 Task: Change the delay to 2000 in the autorun.
Action: Mouse moved to (72, 545)
Screenshot: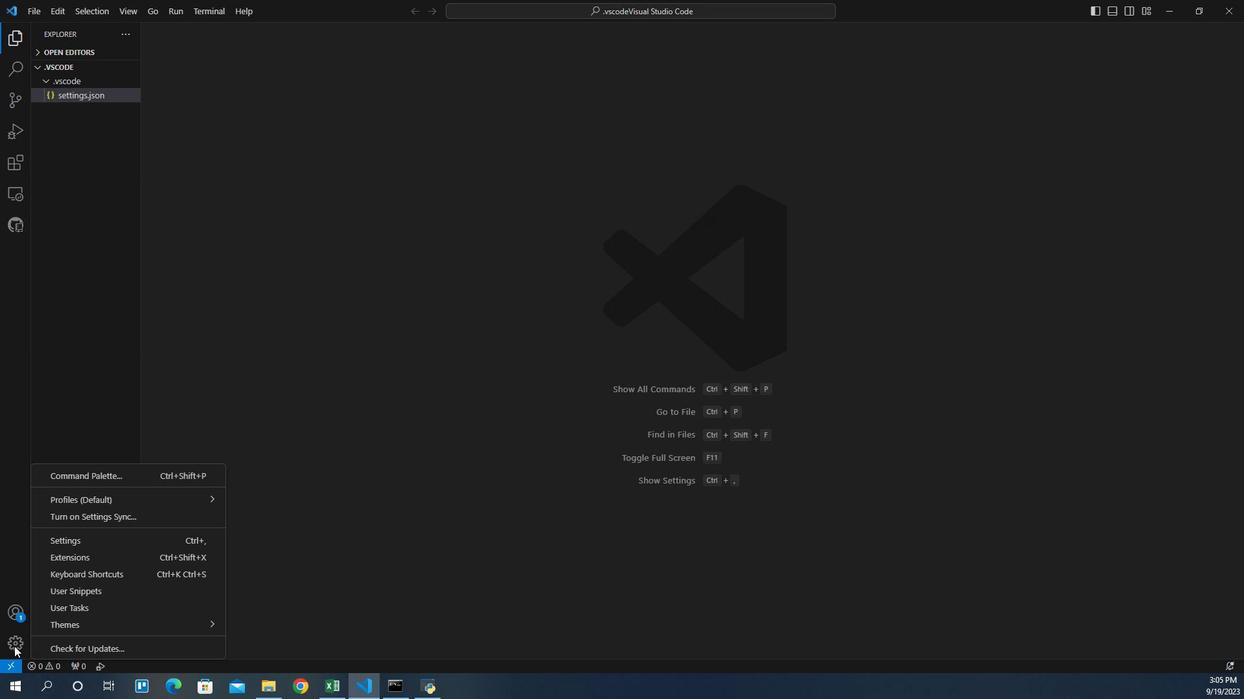 
Action: Mouse pressed left at (72, 545)
Screenshot: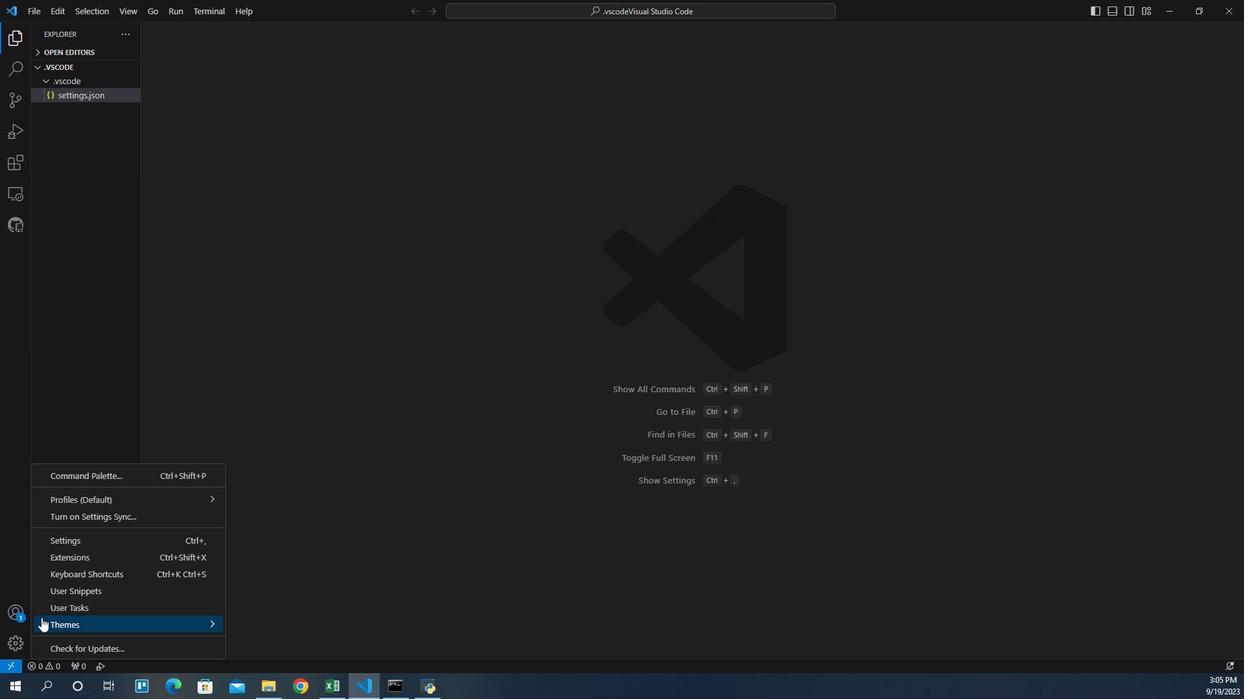 
Action: Mouse moved to (115, 464)
Screenshot: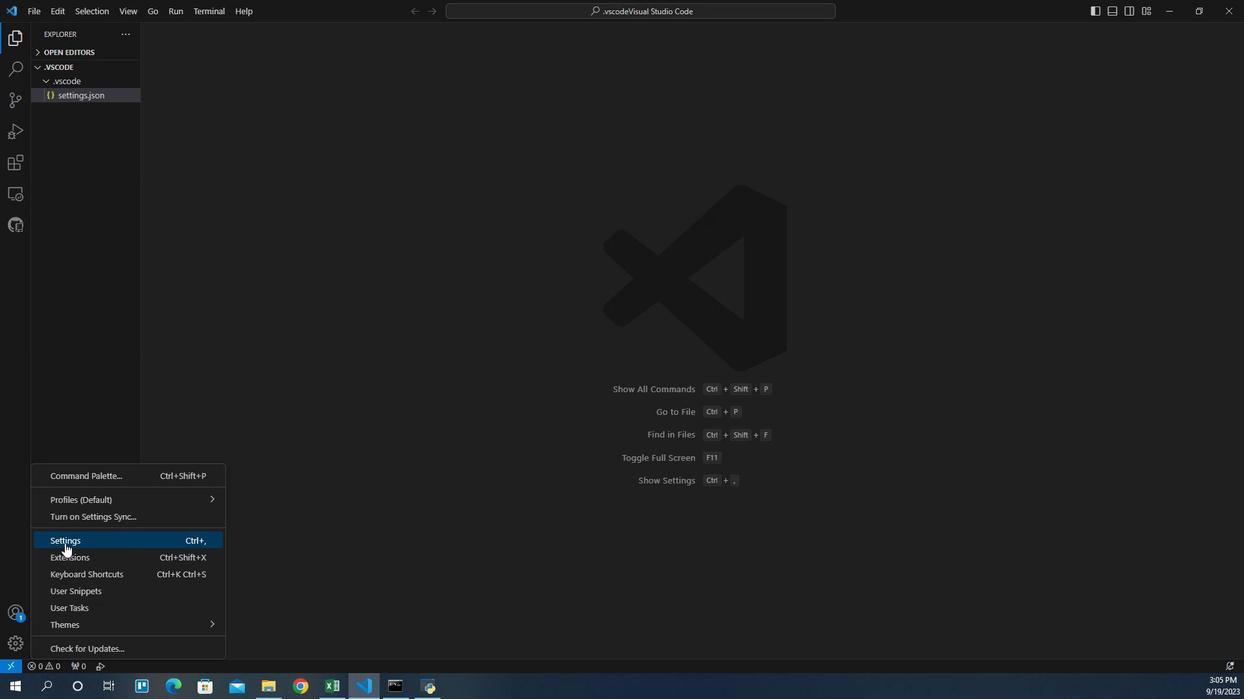 
Action: Mouse pressed left at (115, 464)
Screenshot: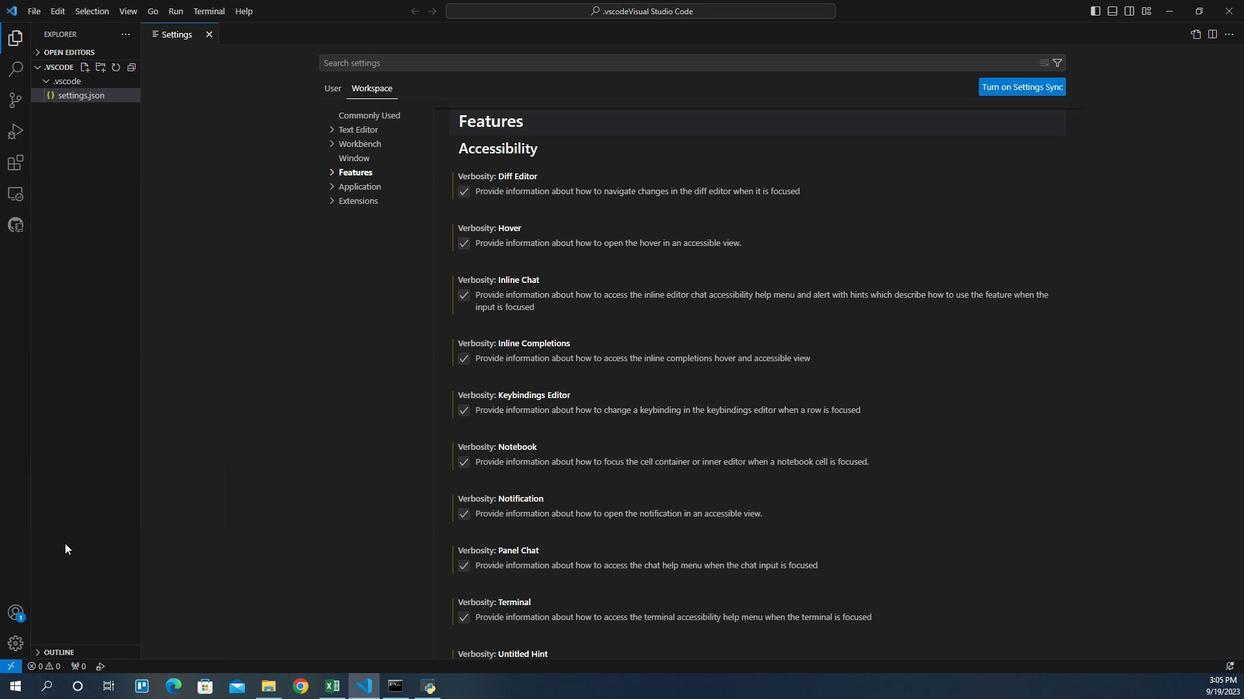 
Action: Mouse moved to (365, 106)
Screenshot: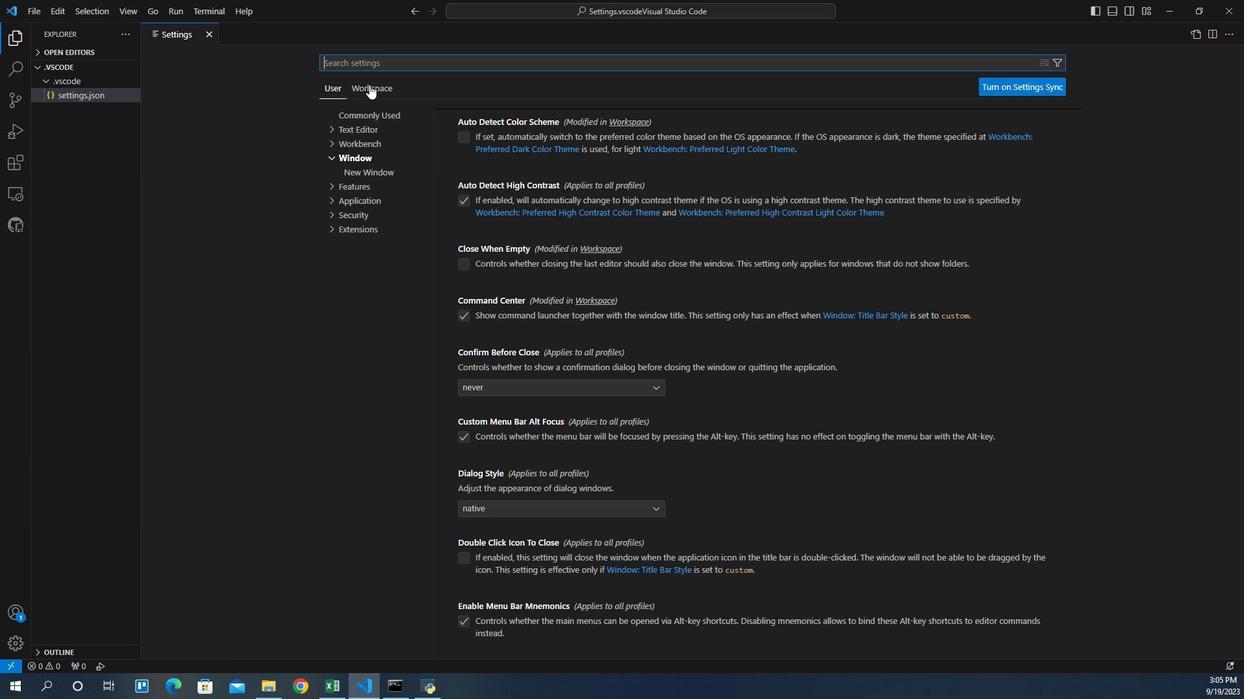 
Action: Mouse pressed left at (365, 106)
Screenshot: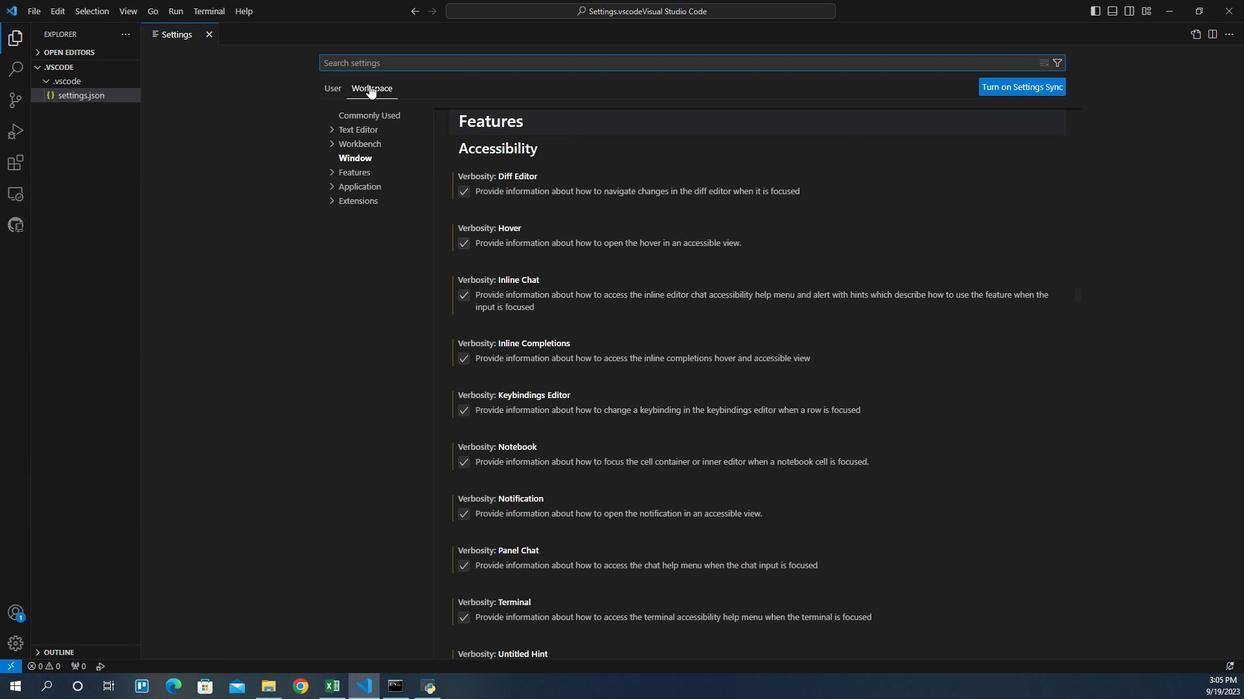 
Action: Mouse moved to (344, 173)
Screenshot: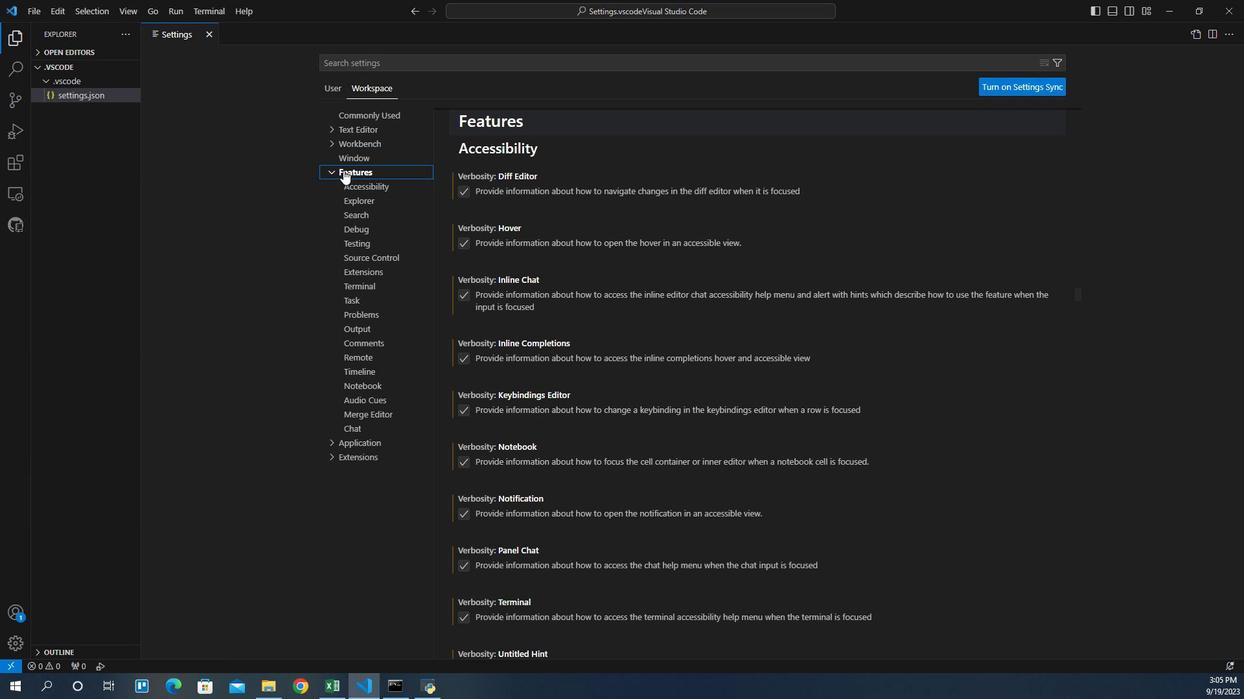 
Action: Mouse pressed left at (344, 173)
Screenshot: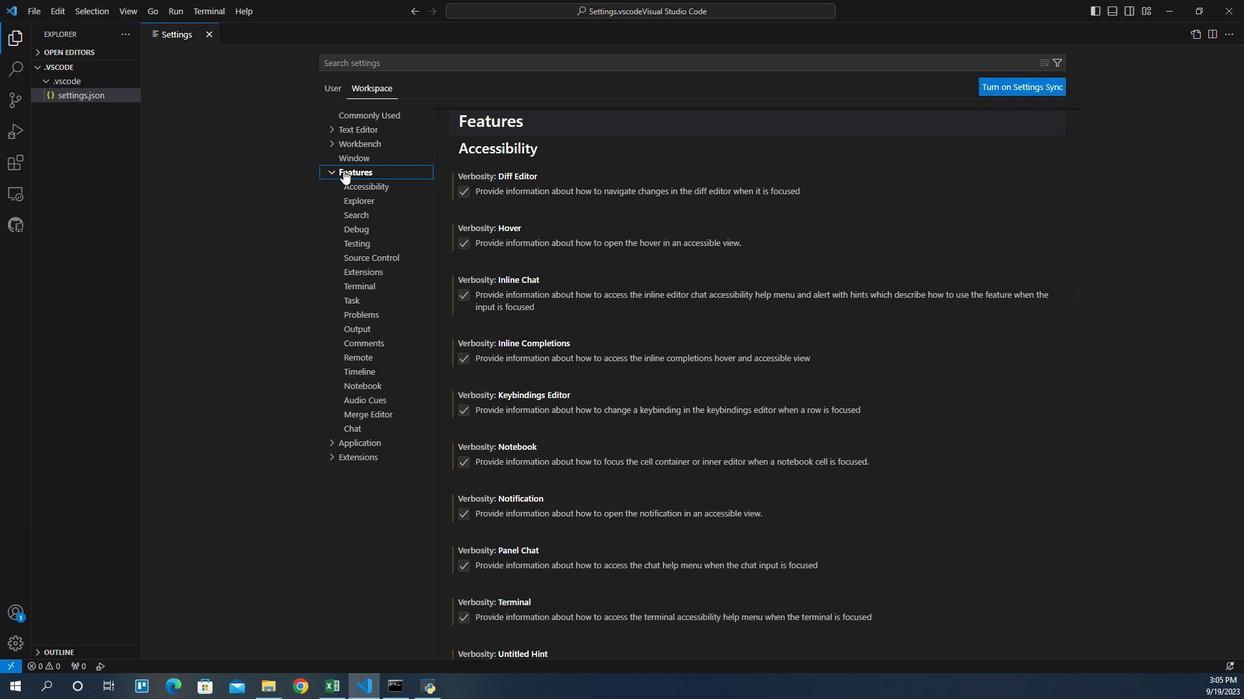 
Action: Mouse moved to (351, 228)
Screenshot: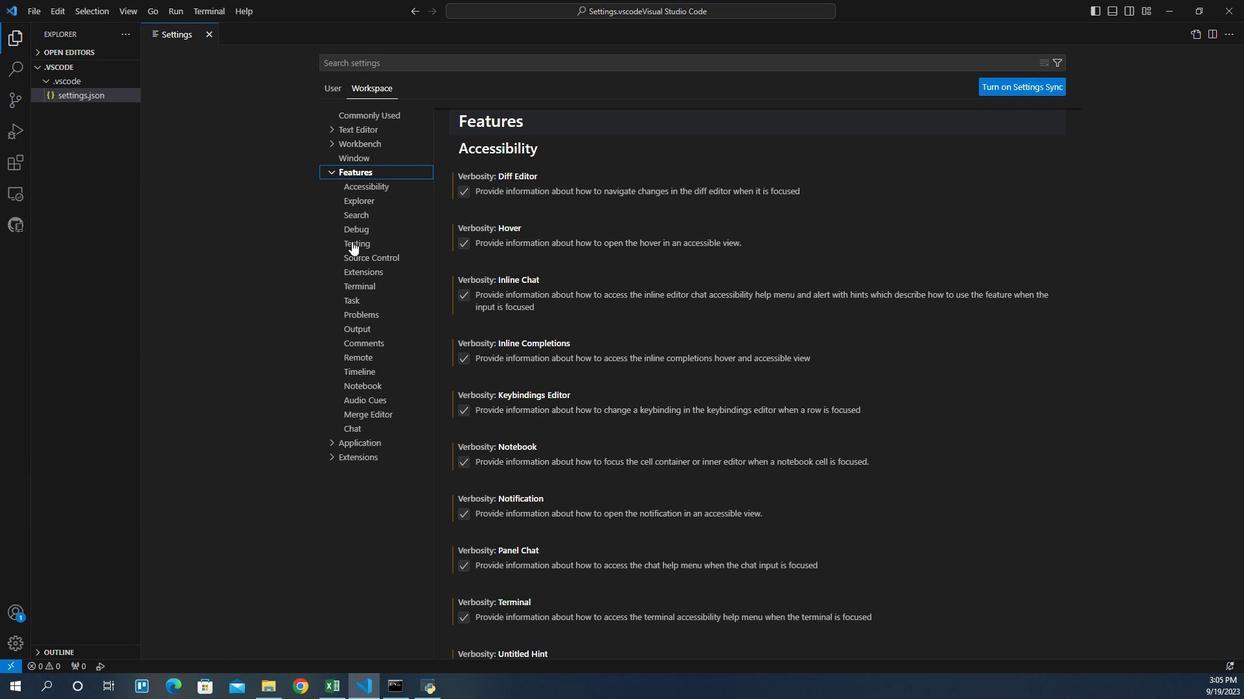 
Action: Mouse pressed left at (351, 228)
Screenshot: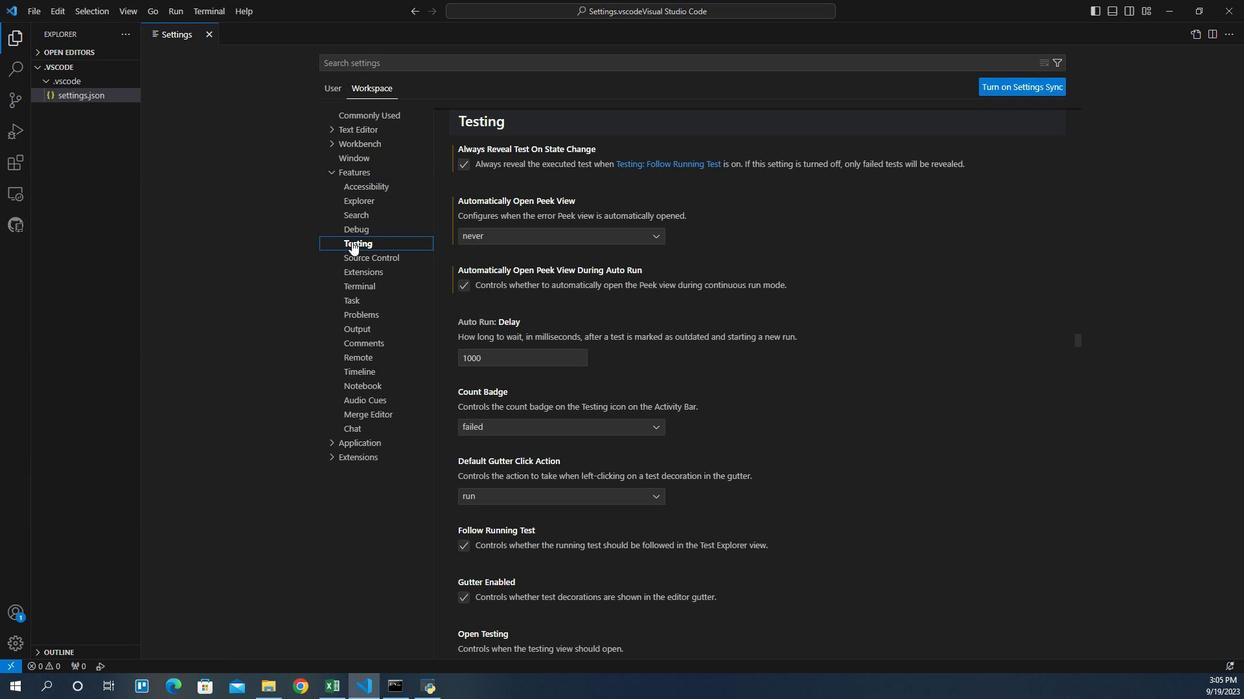
Action: Mouse moved to (461, 316)
Screenshot: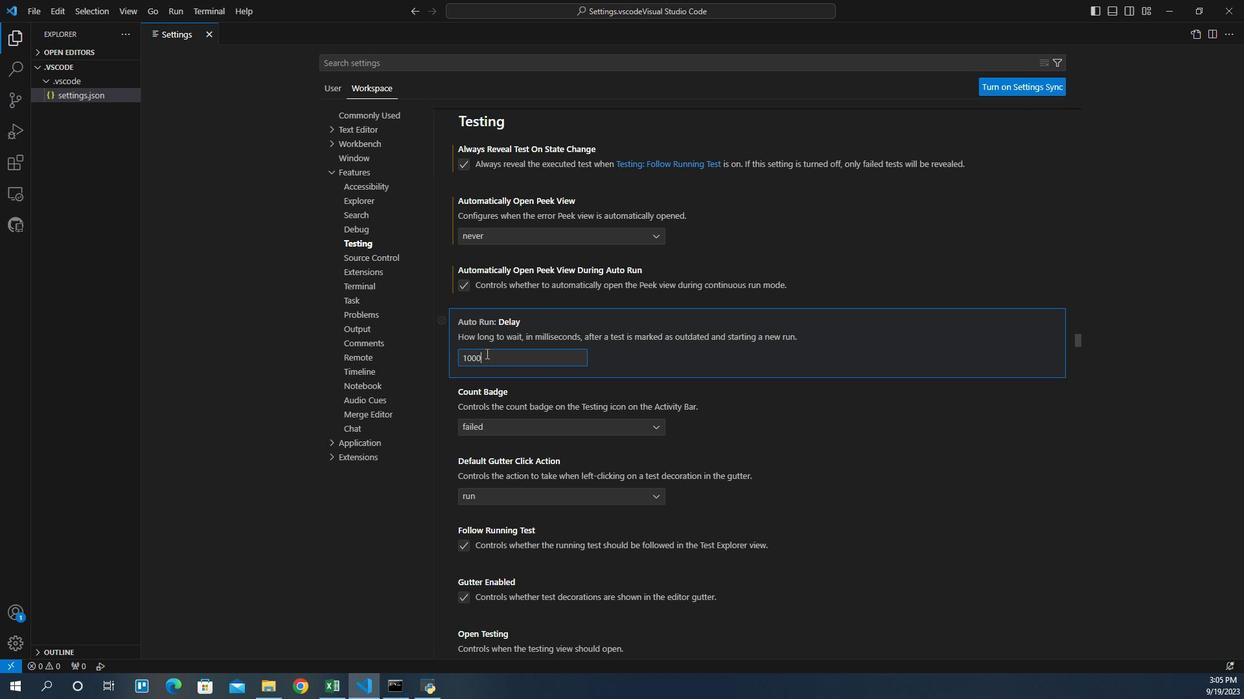 
Action: Mouse pressed left at (461, 316)
Screenshot: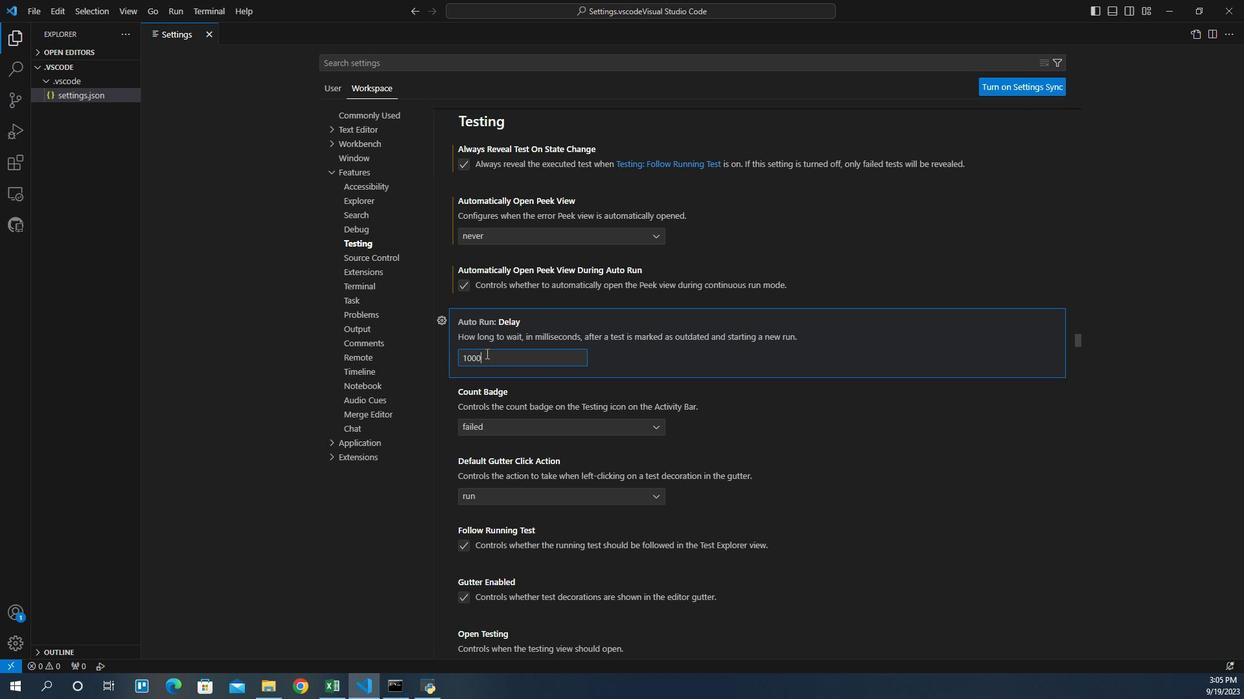 
Action: Key pressed <Key.backspace><Key.backspace><Key.backspace><Key.backspace><Key.backspace><Key.backspace><Key.backspace><Key.backspace><Key.backspace><Key.backspace>2000
Screenshot: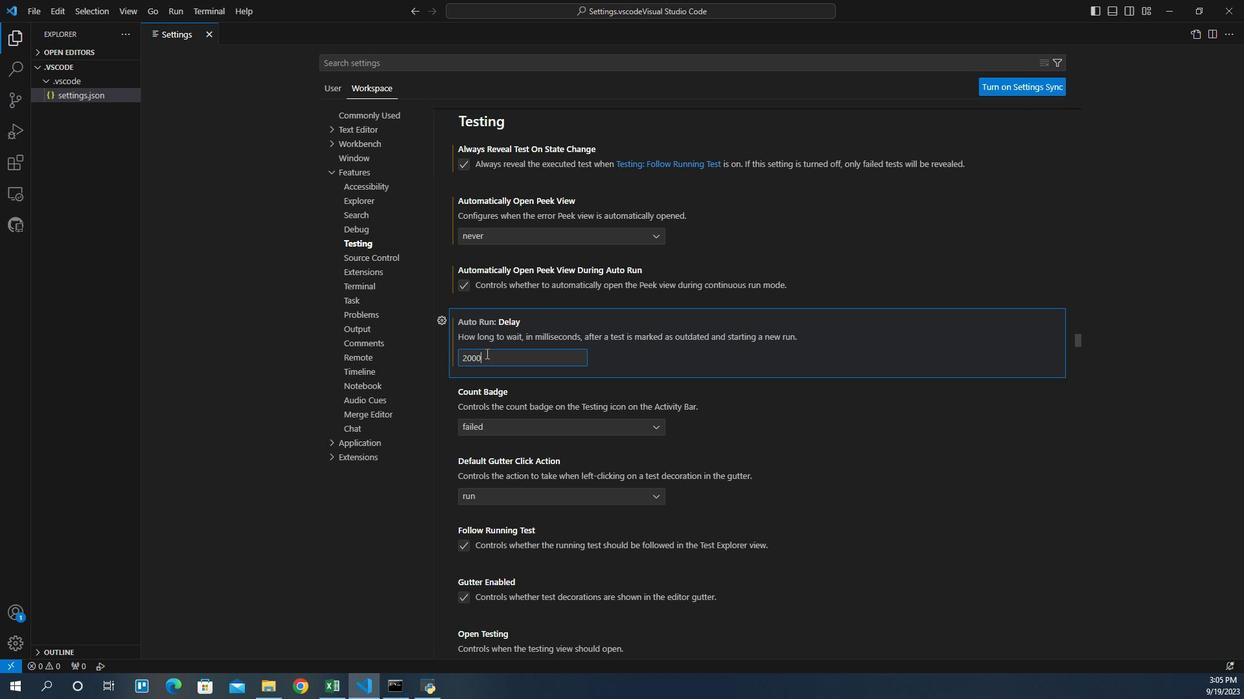 
Action: Mouse moved to (461, 328)
Screenshot: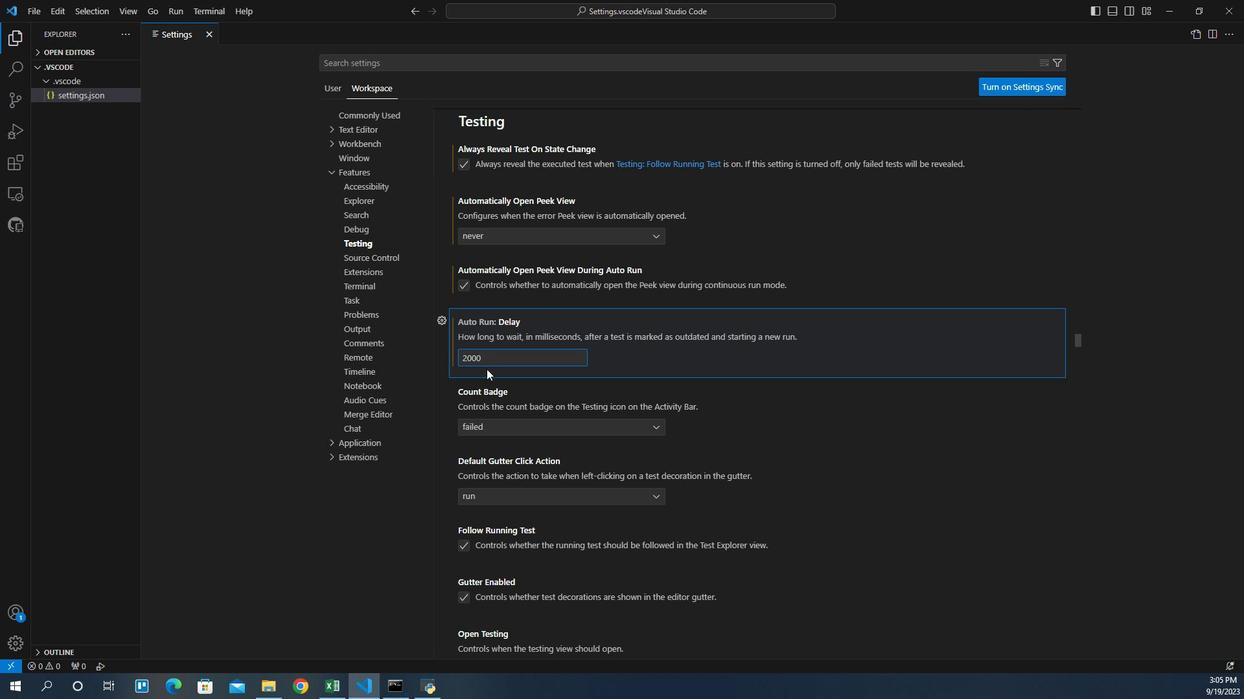 
